 Task: Select sevice bookkeeping.
Action: Mouse moved to (436, 132)
Screenshot: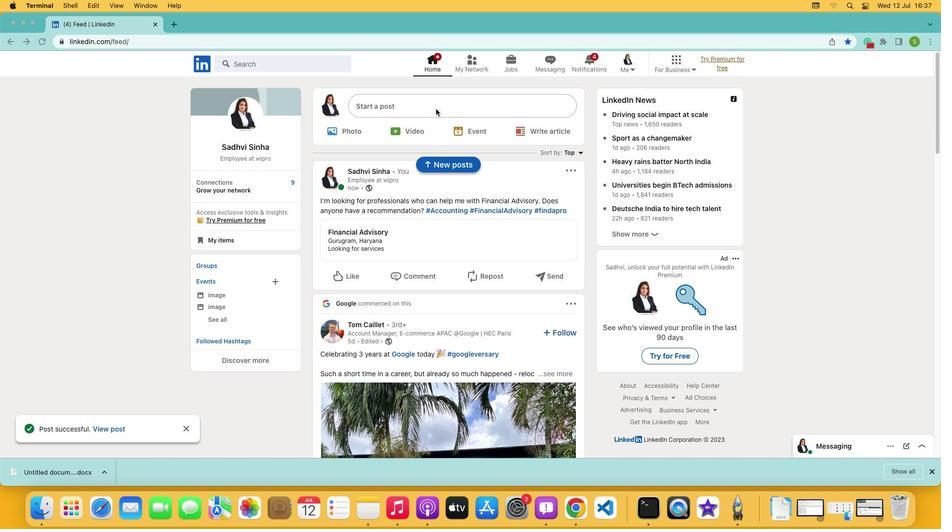 
Action: Mouse pressed left at (436, 132)
Screenshot: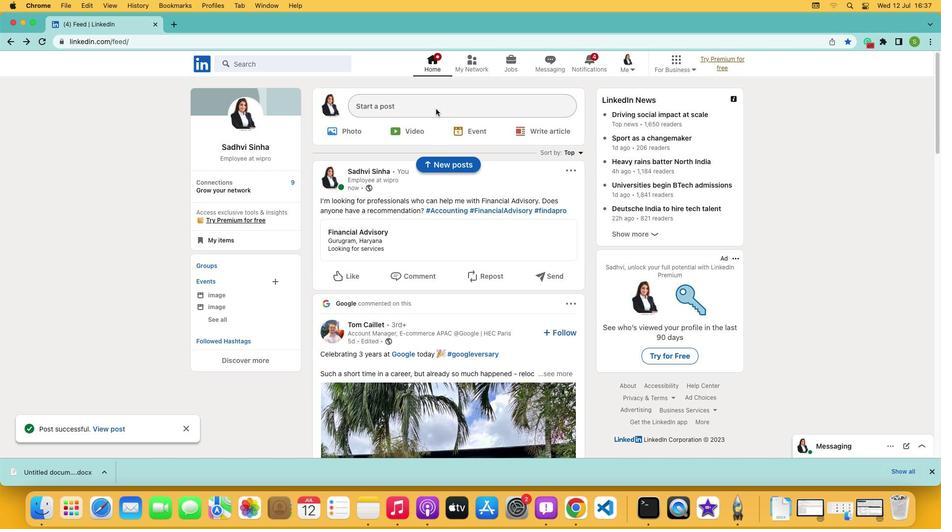 
Action: Mouse pressed left at (436, 132)
Screenshot: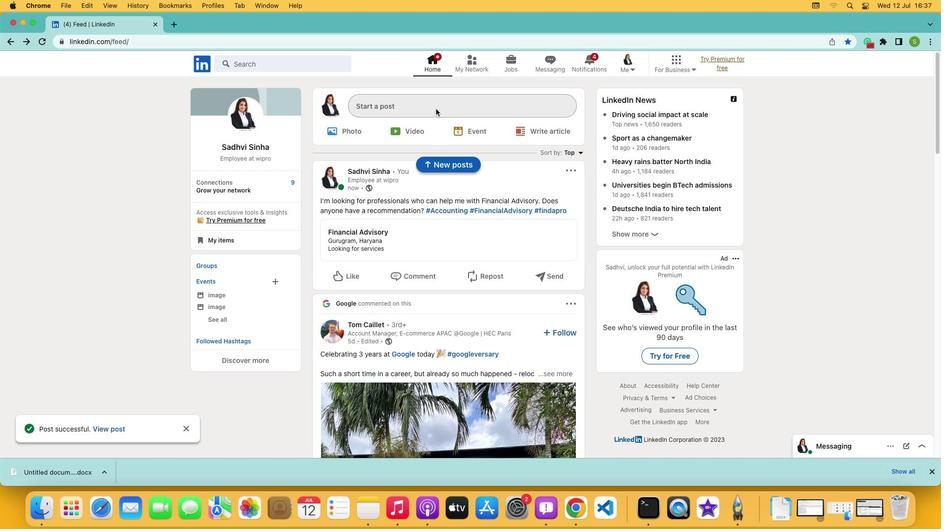 
Action: Mouse moved to (425, 286)
Screenshot: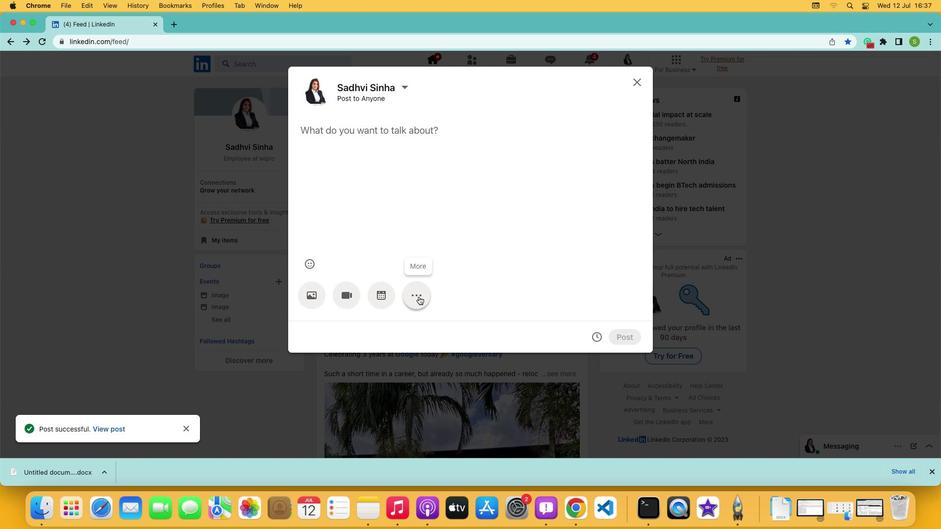 
Action: Mouse pressed left at (425, 286)
Screenshot: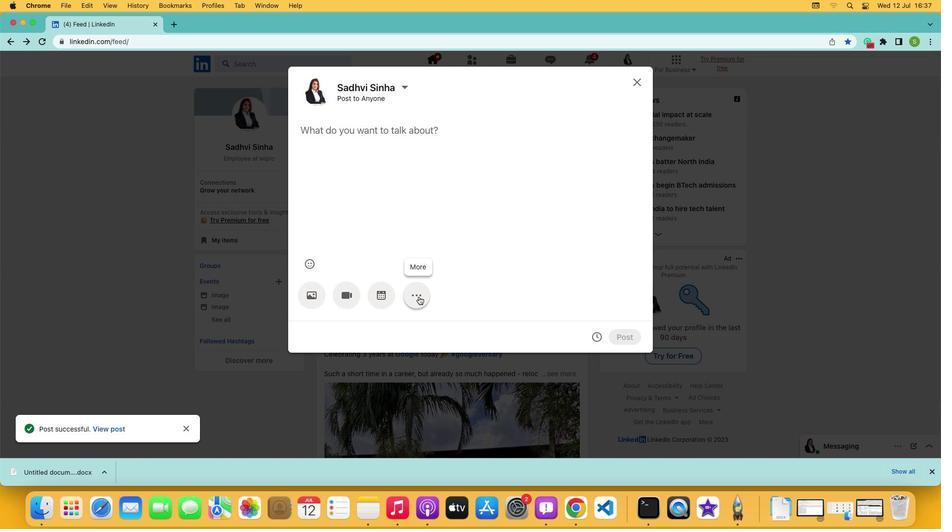 
Action: Mouse moved to (510, 282)
Screenshot: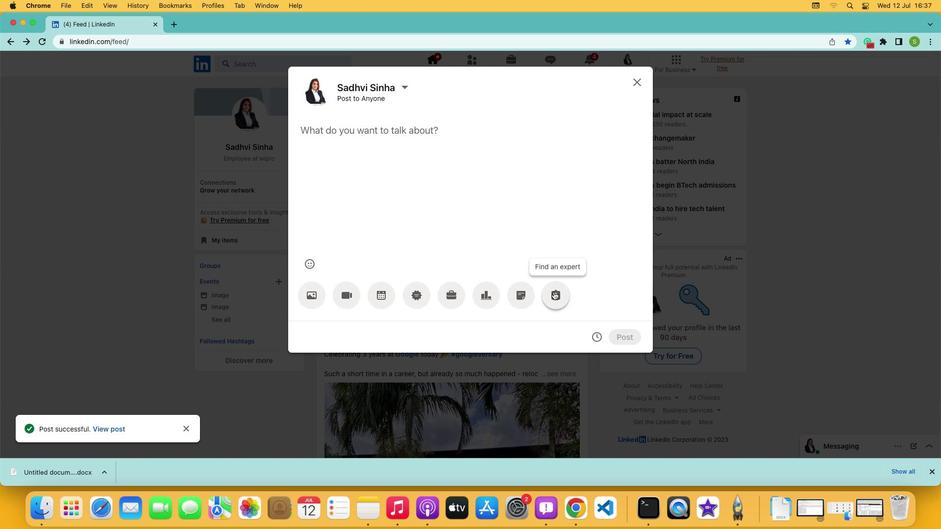 
Action: Mouse pressed left at (510, 282)
Screenshot: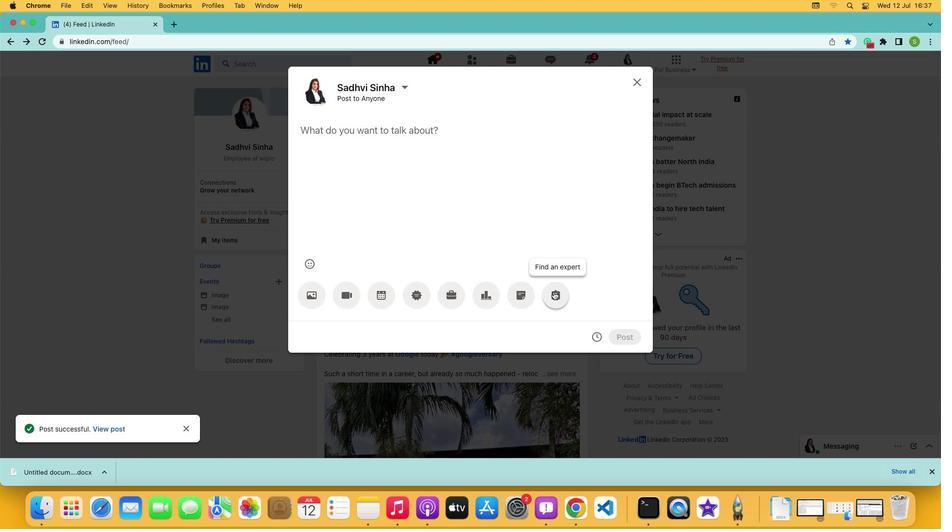 
Action: Mouse moved to (473, 160)
Screenshot: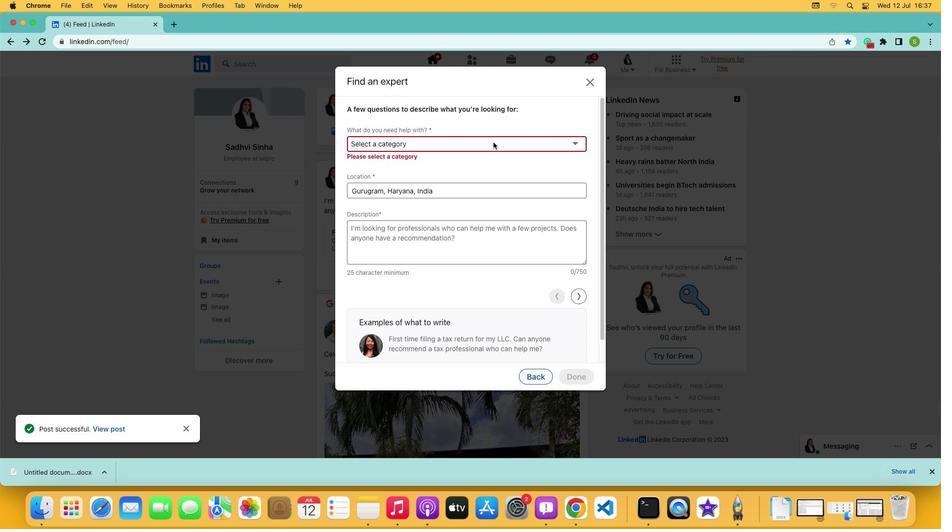 
Action: Mouse pressed left at (473, 160)
Screenshot: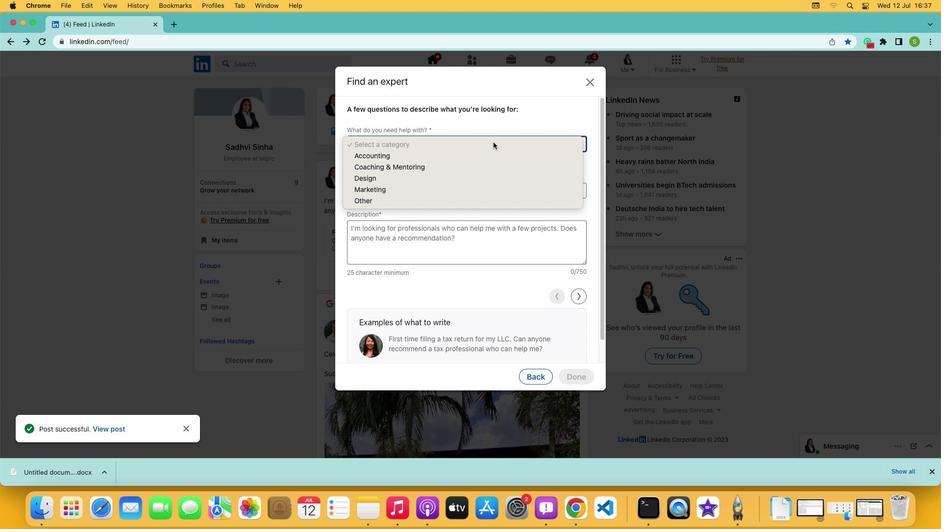 
Action: Mouse moved to (460, 174)
Screenshot: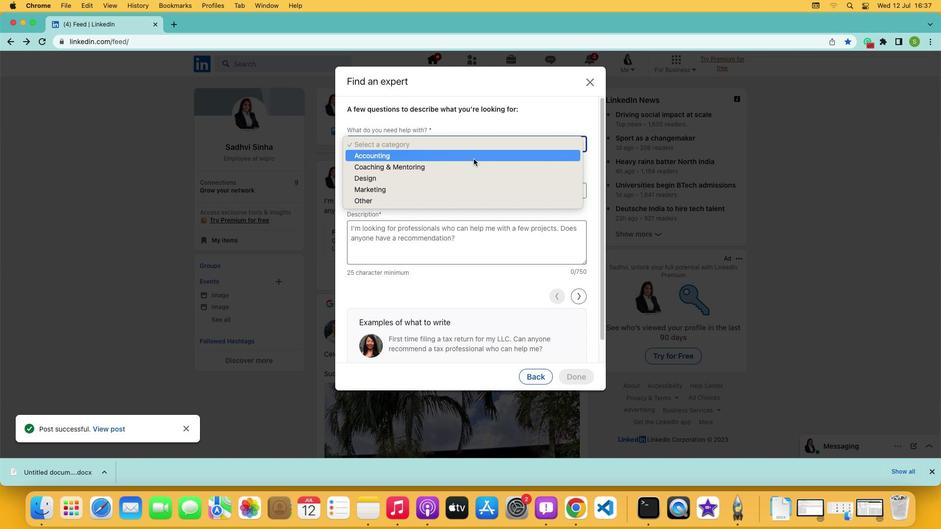 
Action: Mouse pressed left at (460, 174)
Screenshot: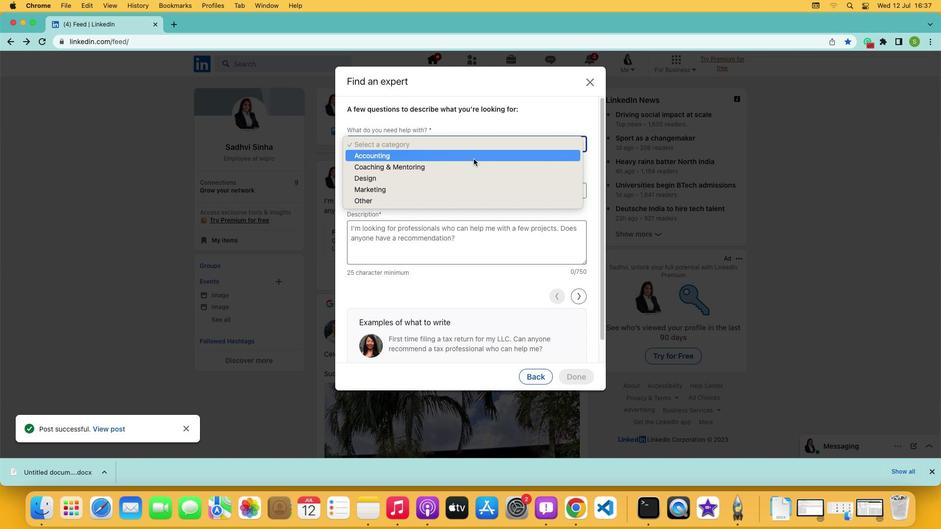 
Action: Mouse moved to (441, 193)
Screenshot: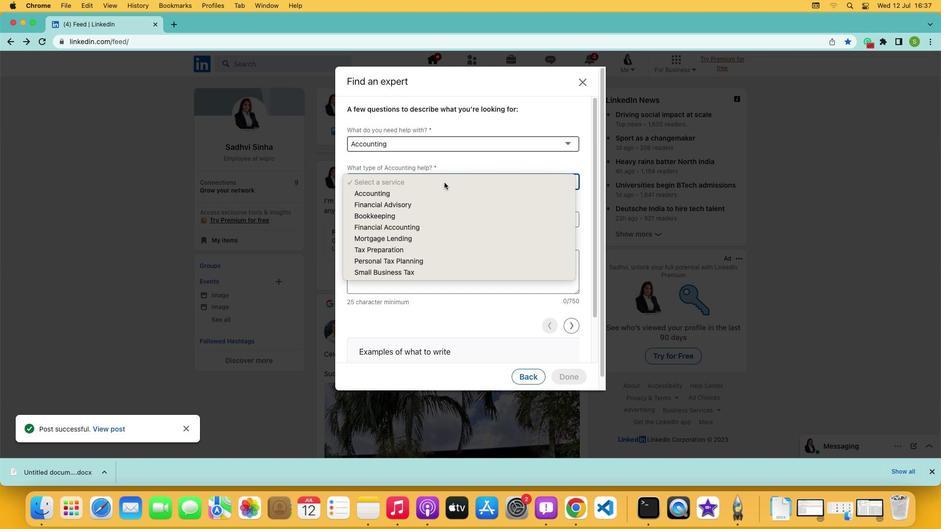 
Action: Mouse pressed left at (441, 193)
Screenshot: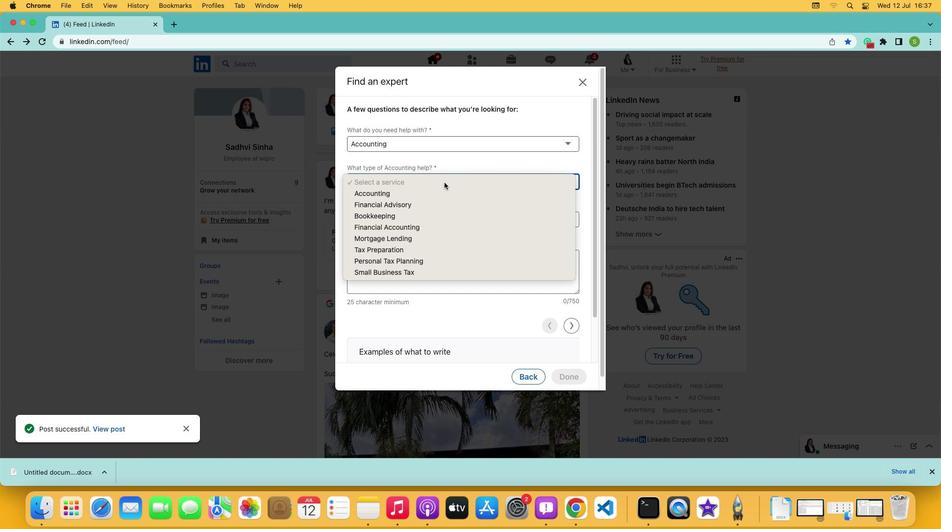 
Action: Mouse moved to (430, 220)
Screenshot: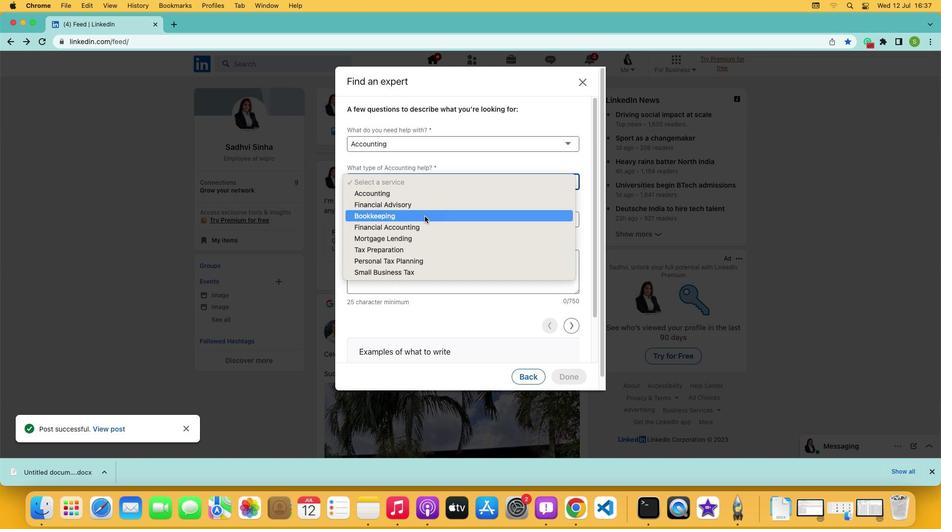
Action: Mouse pressed left at (430, 220)
Screenshot: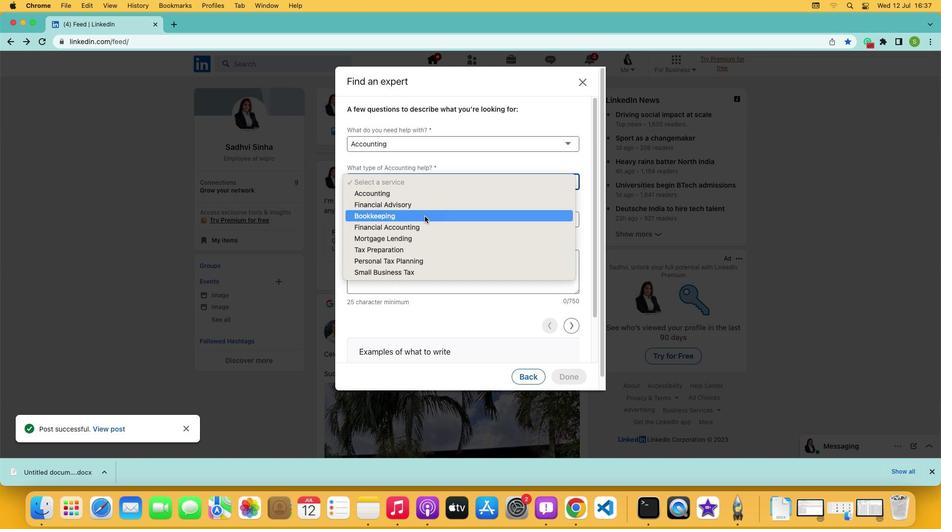 
